 Task: Move the task Integrate website with payment gateways and invoicing systems to the section Done in the project AgileEdge and filter the tasks in the project by Incomplete tasks
Action: Mouse moved to (55, 367)
Screenshot: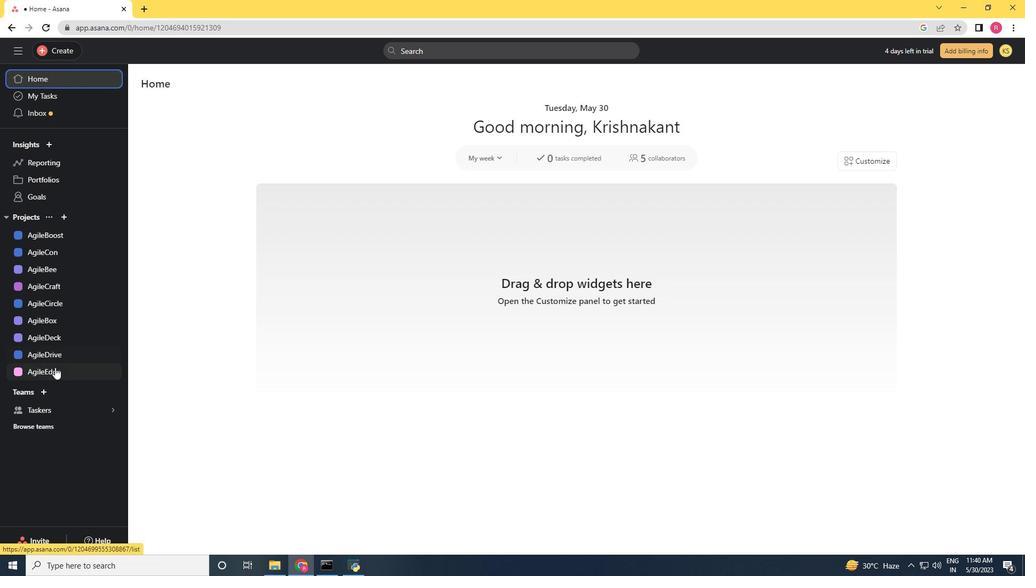 
Action: Mouse pressed left at (55, 367)
Screenshot: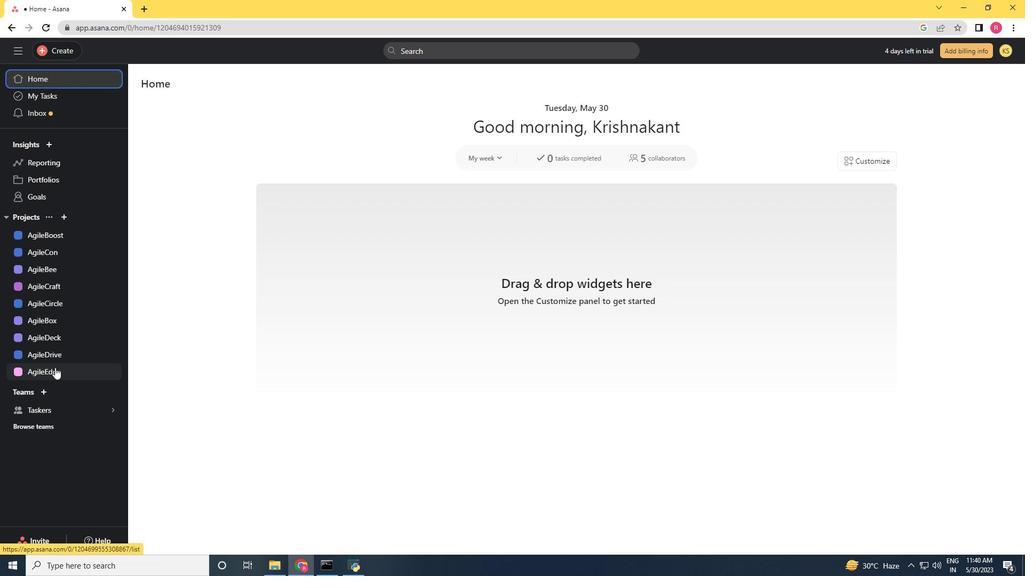 
Action: Mouse moved to (396, 374)
Screenshot: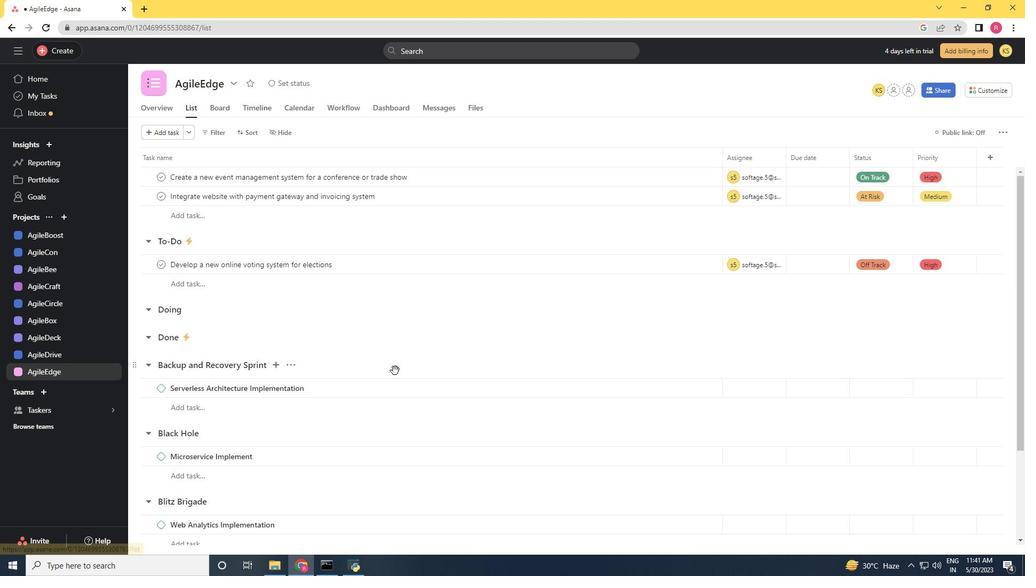 
Action: Mouse scrolled (396, 373) with delta (0, 0)
Screenshot: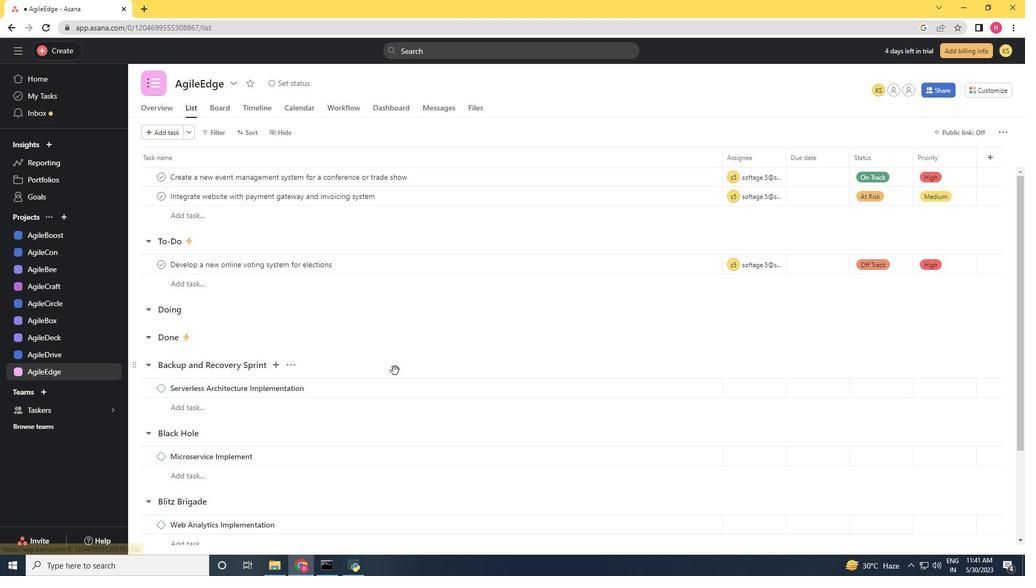 
Action: Mouse moved to (396, 374)
Screenshot: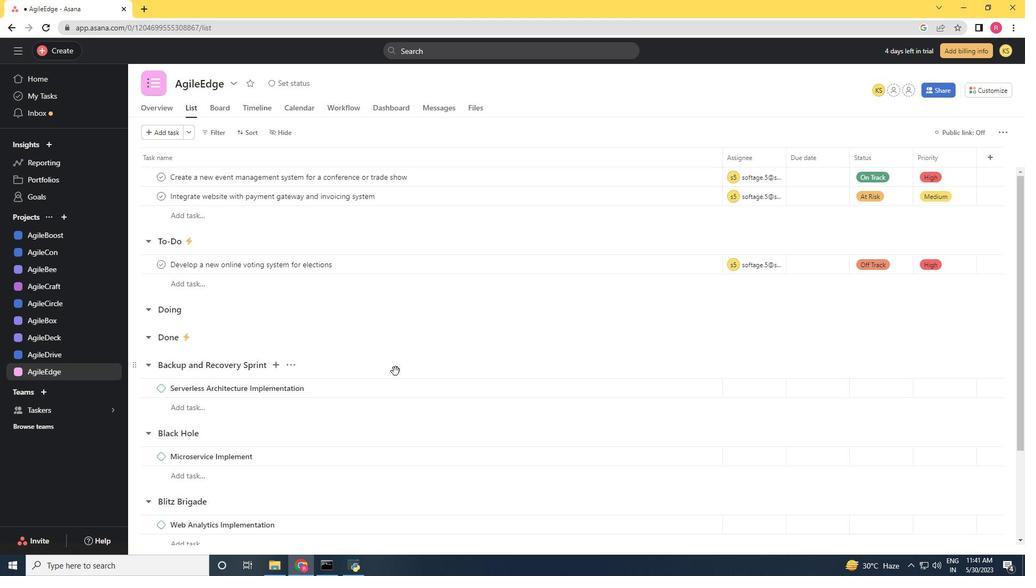 
Action: Mouse scrolled (396, 373) with delta (0, 0)
Screenshot: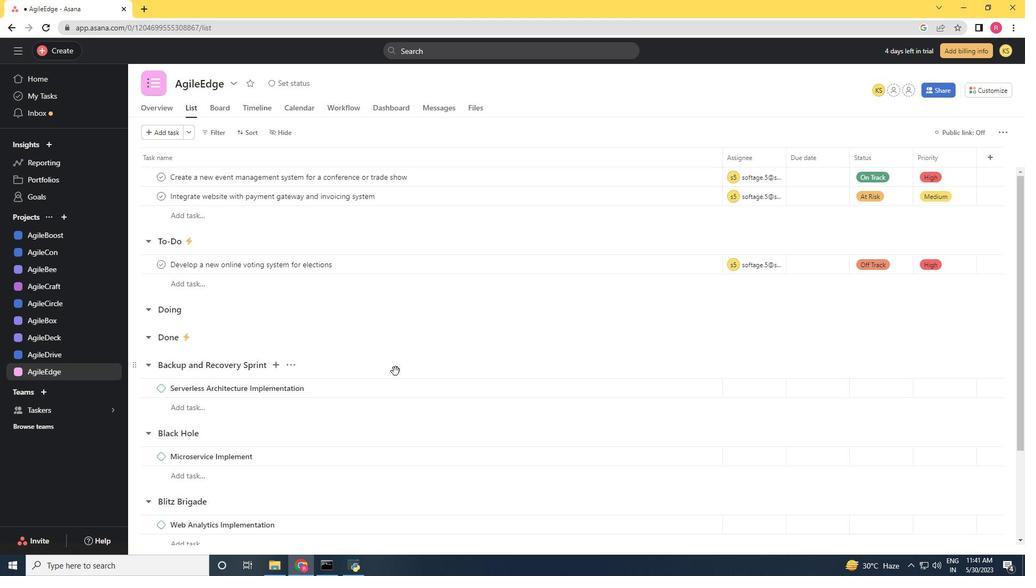 
Action: Mouse moved to (415, 364)
Screenshot: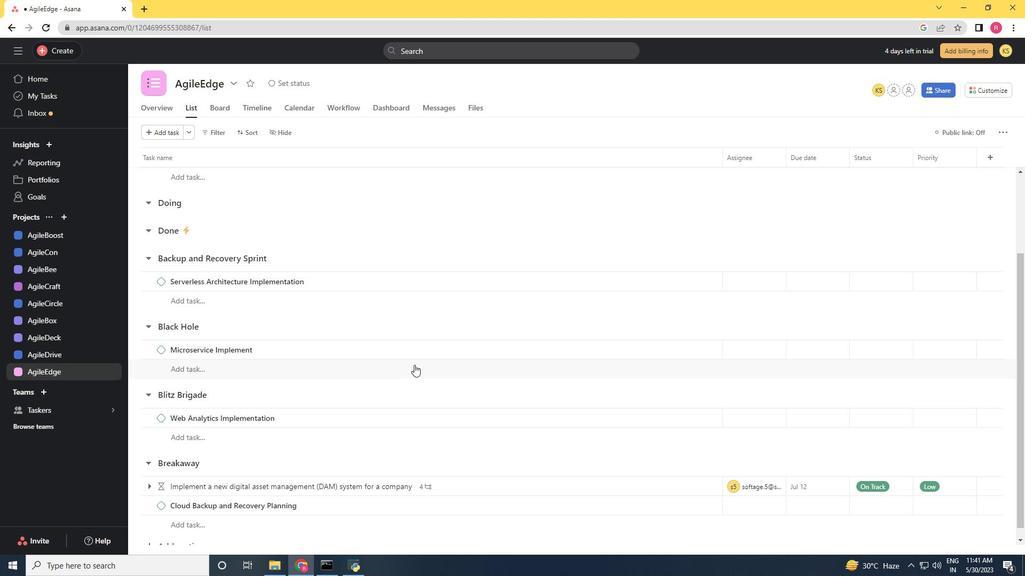 
Action: Mouse scrolled (415, 364) with delta (0, 0)
Screenshot: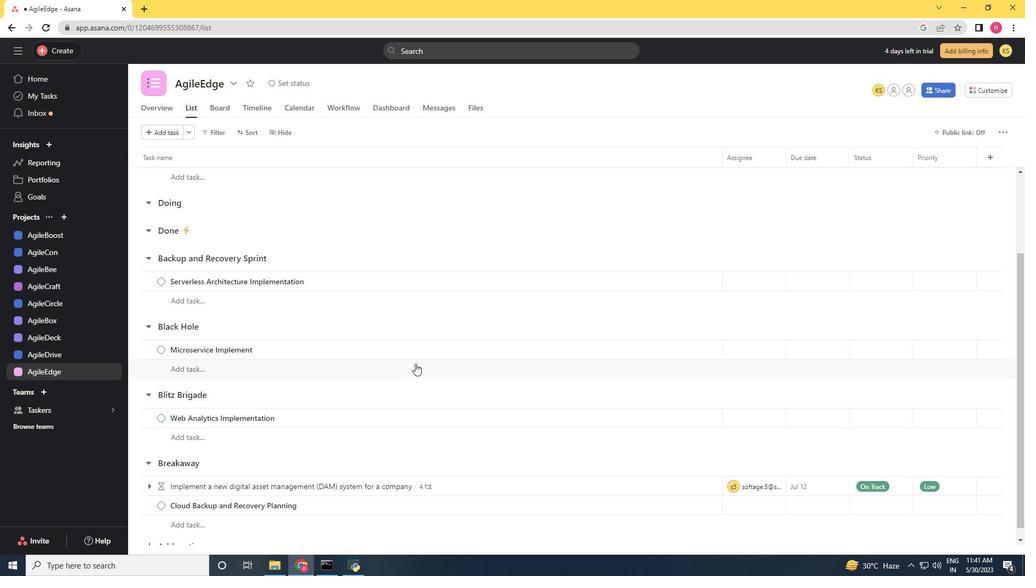 
Action: Mouse scrolled (415, 364) with delta (0, 0)
Screenshot: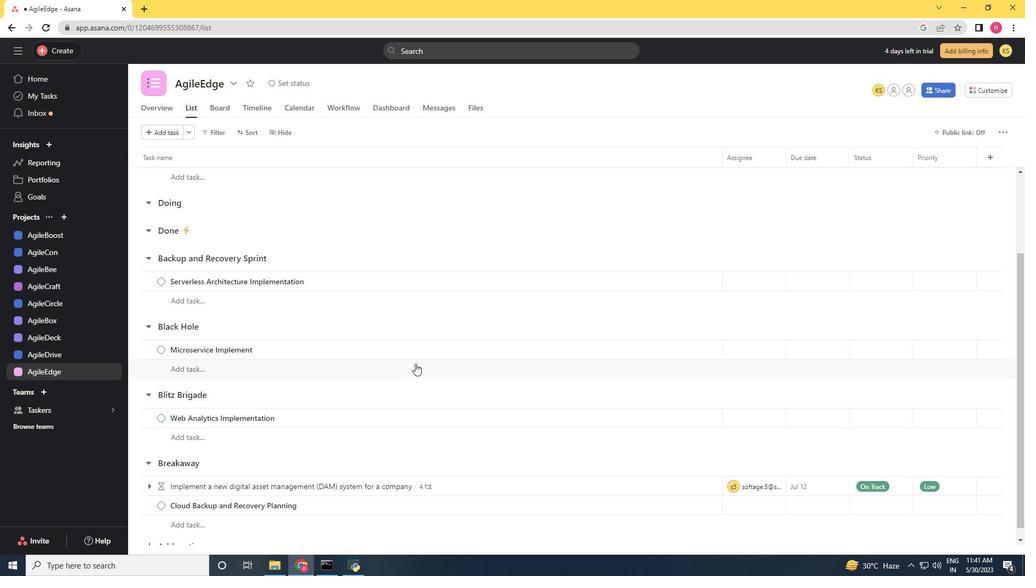 
Action: Mouse scrolled (415, 364) with delta (0, 0)
Screenshot: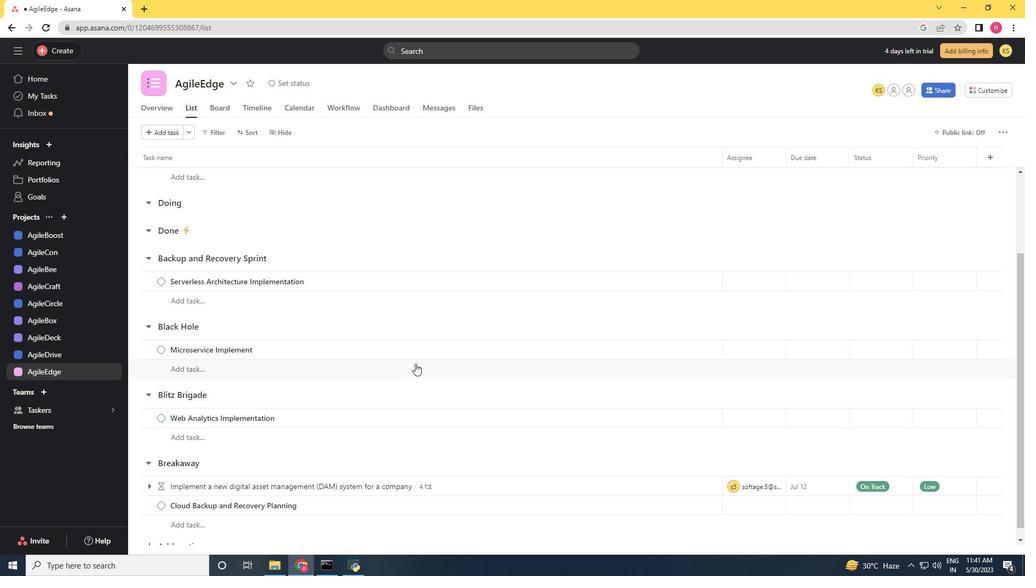 
Action: Mouse scrolled (415, 364) with delta (0, 0)
Screenshot: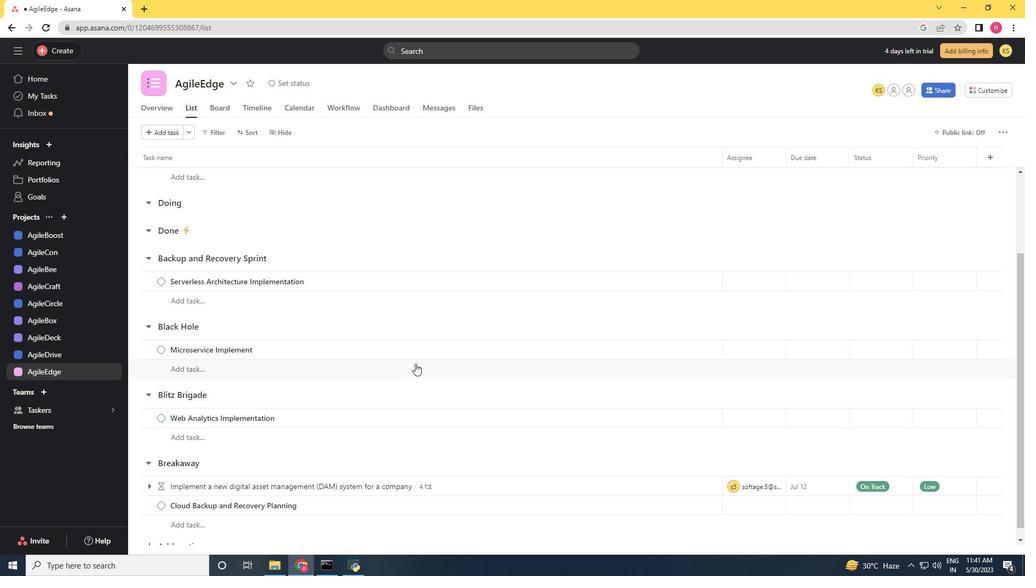 
Action: Mouse scrolled (415, 364) with delta (0, 0)
Screenshot: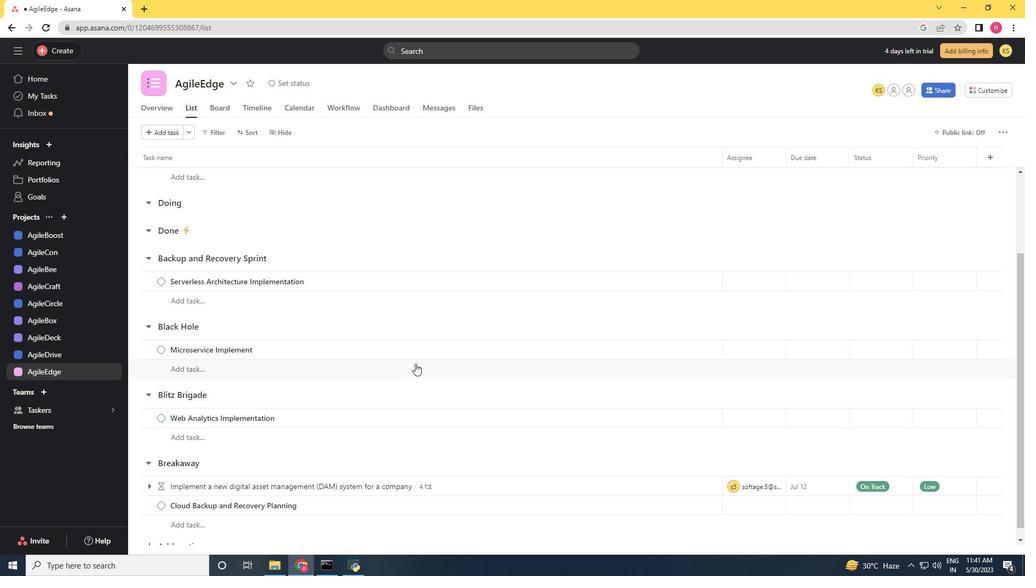 
Action: Mouse moved to (693, 192)
Screenshot: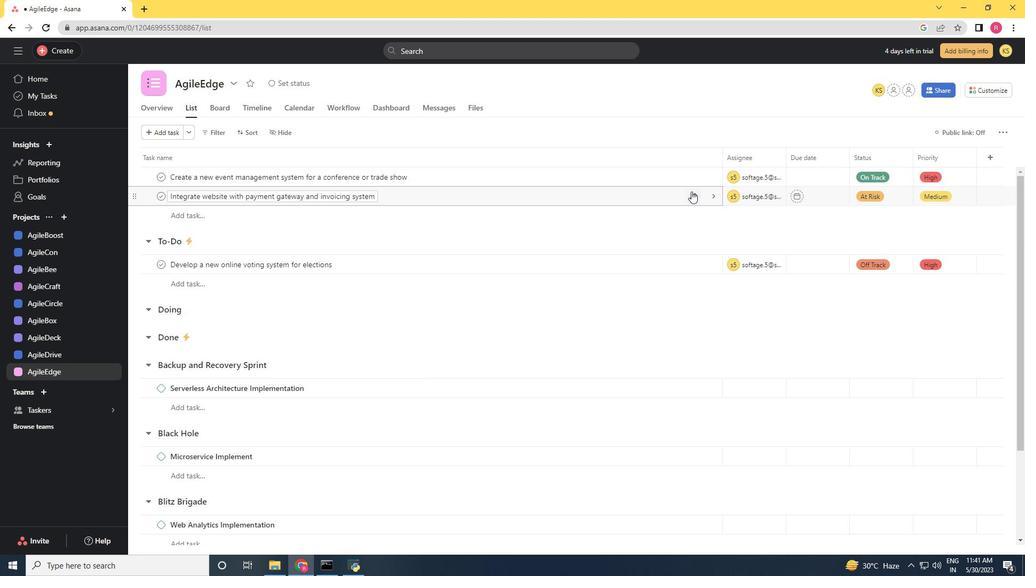 
Action: Mouse pressed left at (693, 192)
Screenshot: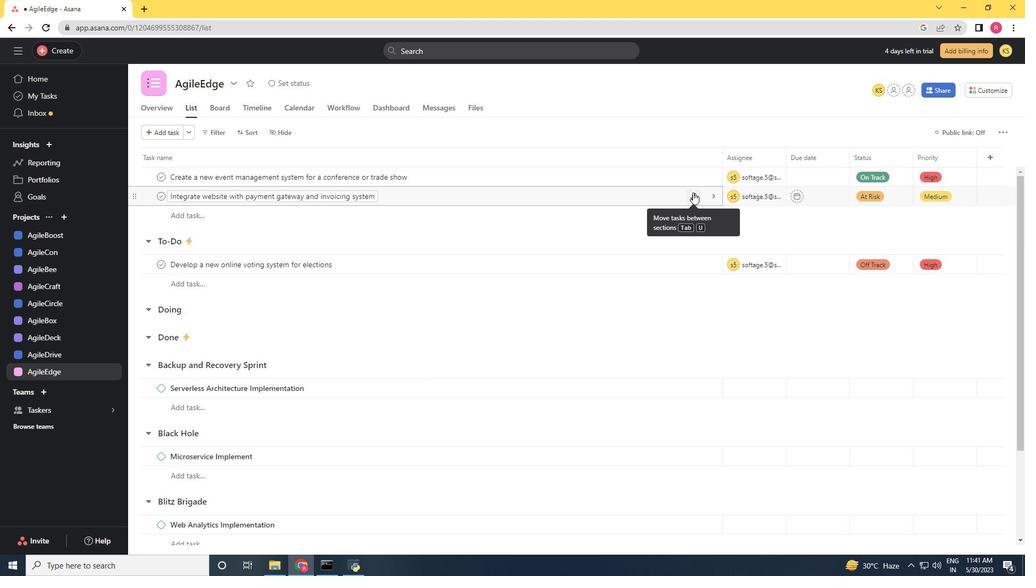 
Action: Mouse moved to (623, 293)
Screenshot: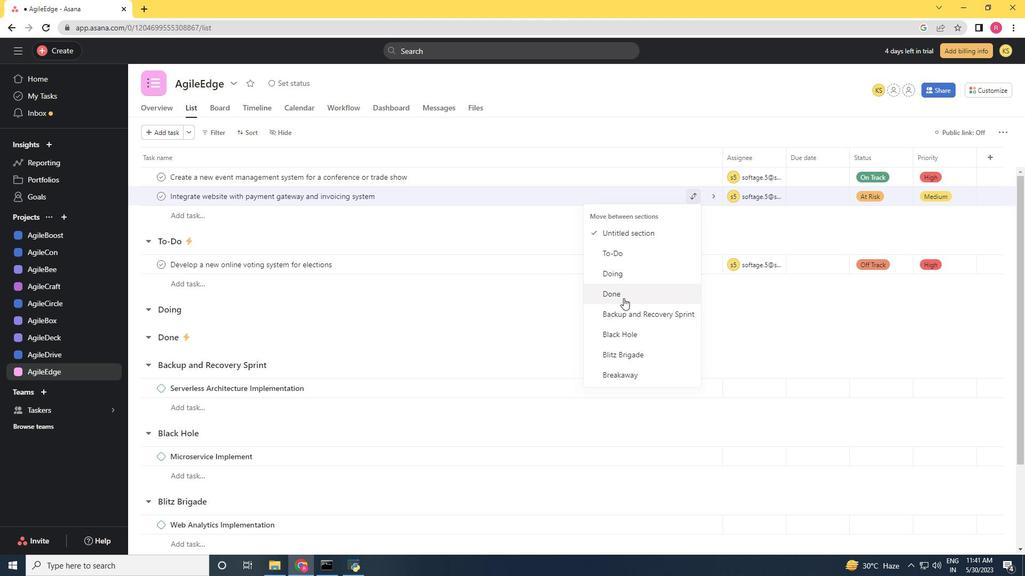 
Action: Mouse pressed left at (623, 293)
Screenshot: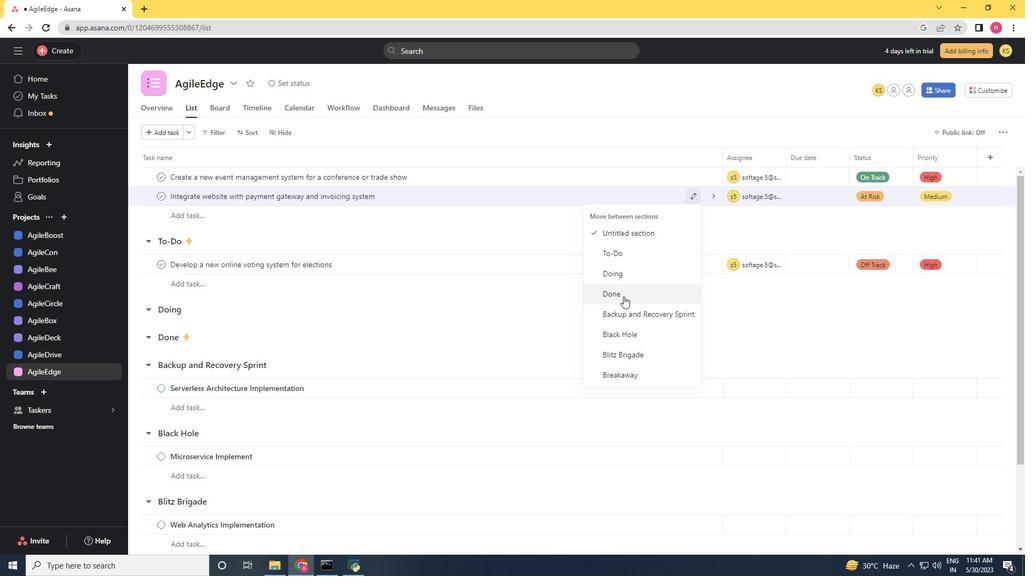 
Action: Mouse moved to (218, 130)
Screenshot: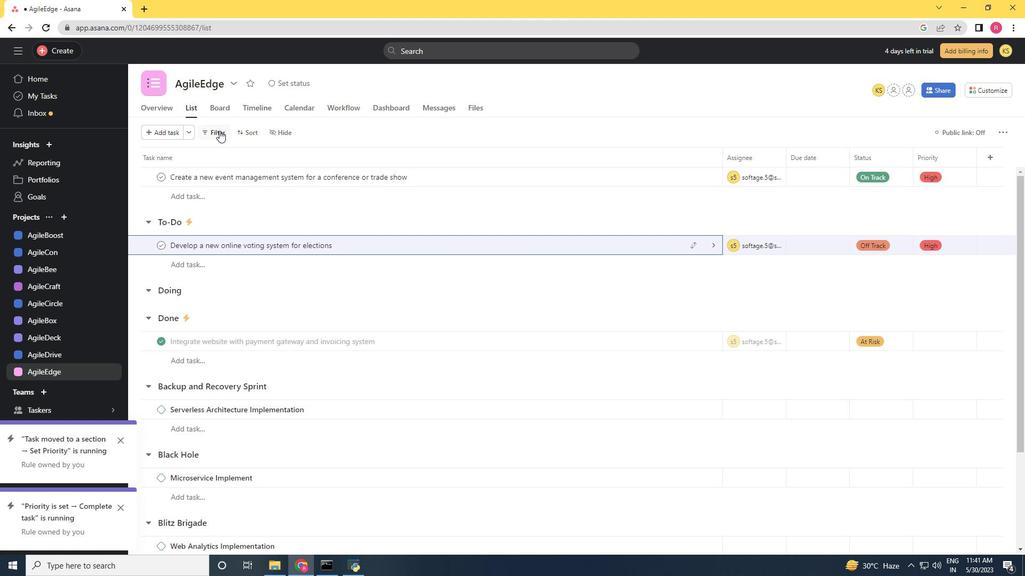 
Action: Mouse pressed left at (218, 130)
Screenshot: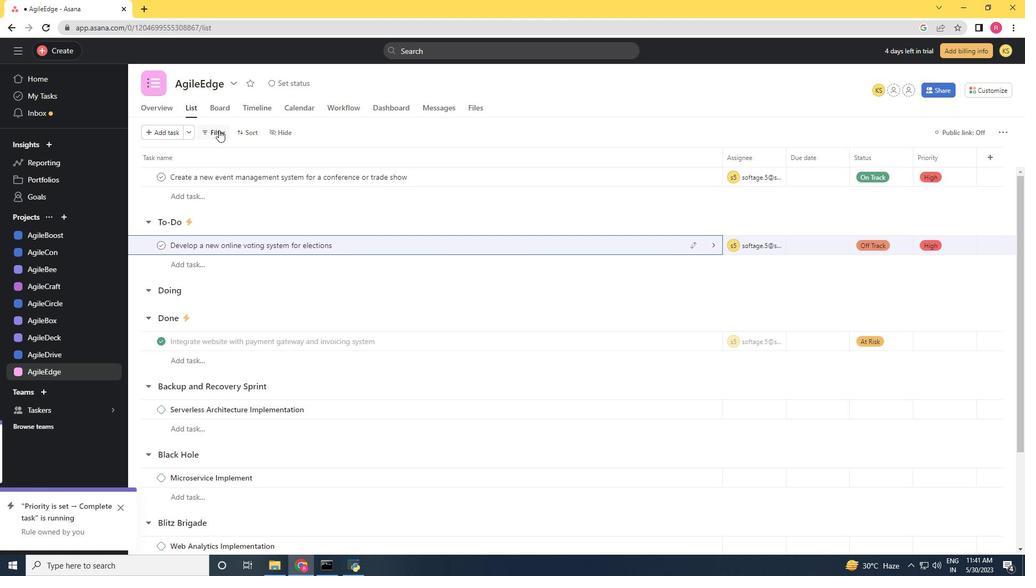 
Action: Mouse moved to (258, 172)
Screenshot: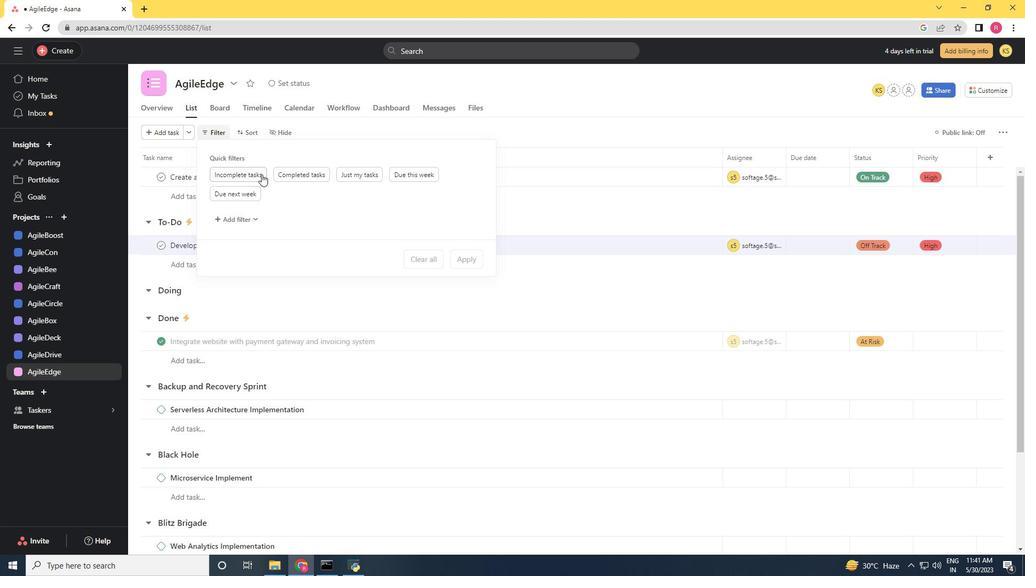 
Action: Mouse pressed left at (258, 172)
Screenshot: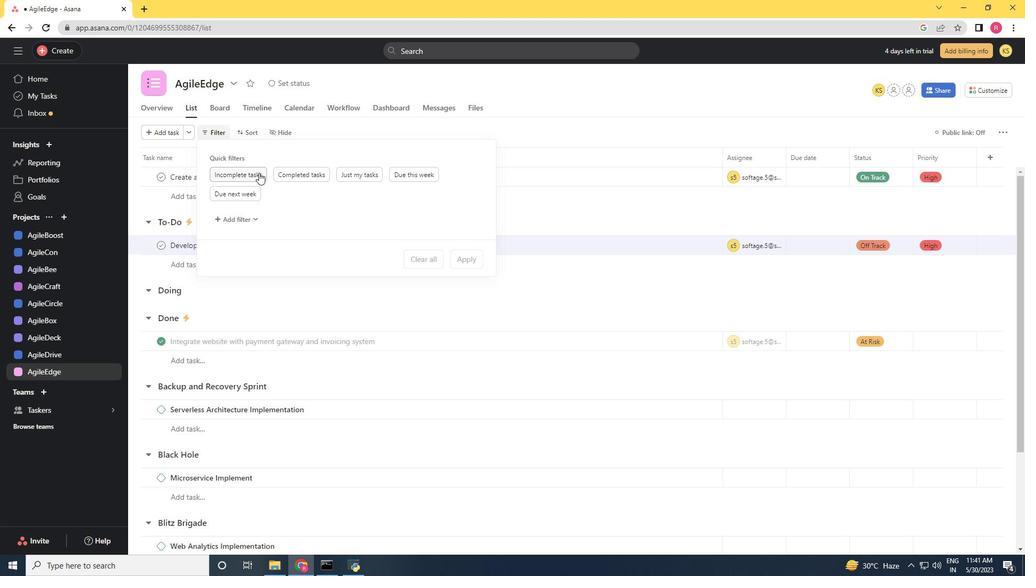 
